 Task: Look for products in the category "Ale" that are on sale.
Action: Mouse moved to (903, 335)
Screenshot: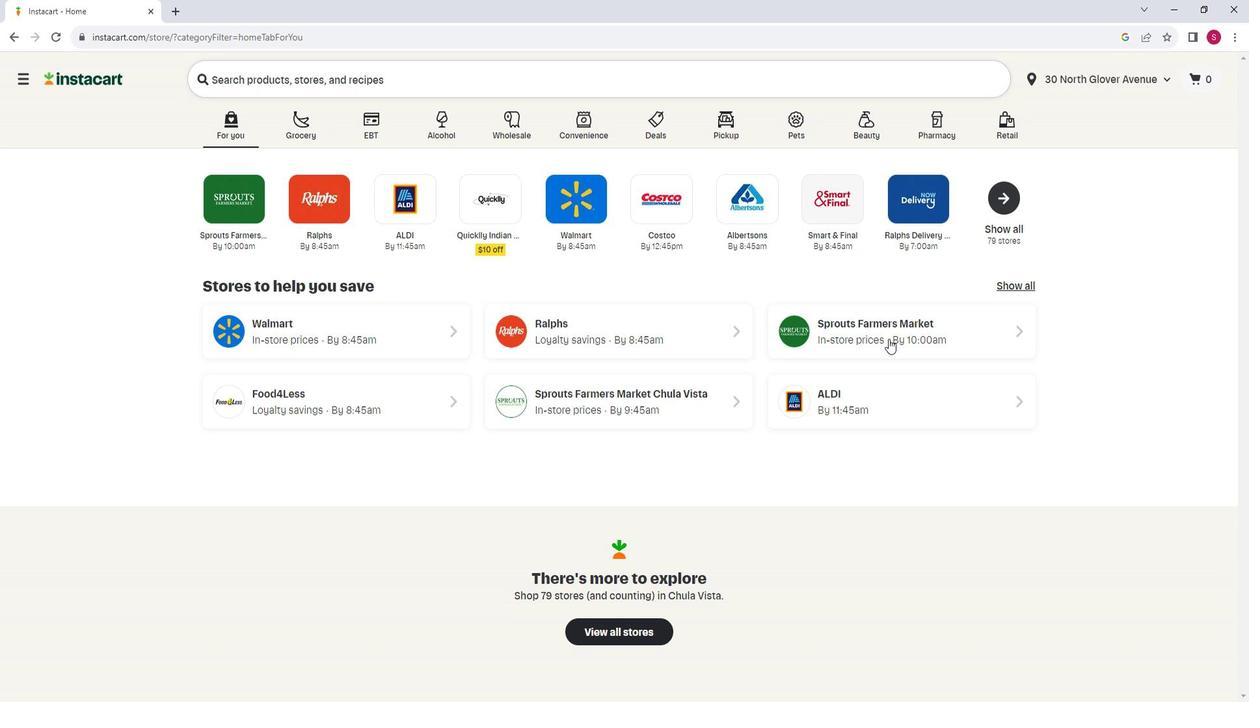 
Action: Mouse pressed left at (903, 335)
Screenshot: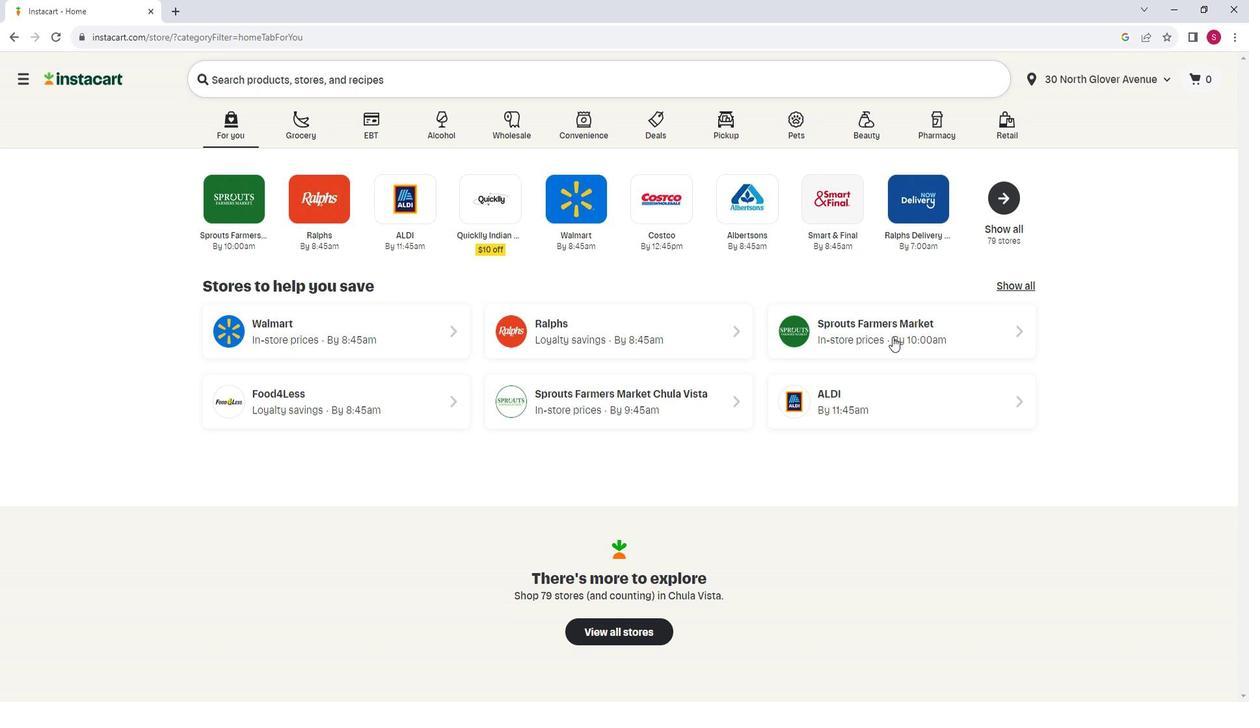 
Action: Mouse moved to (85, 489)
Screenshot: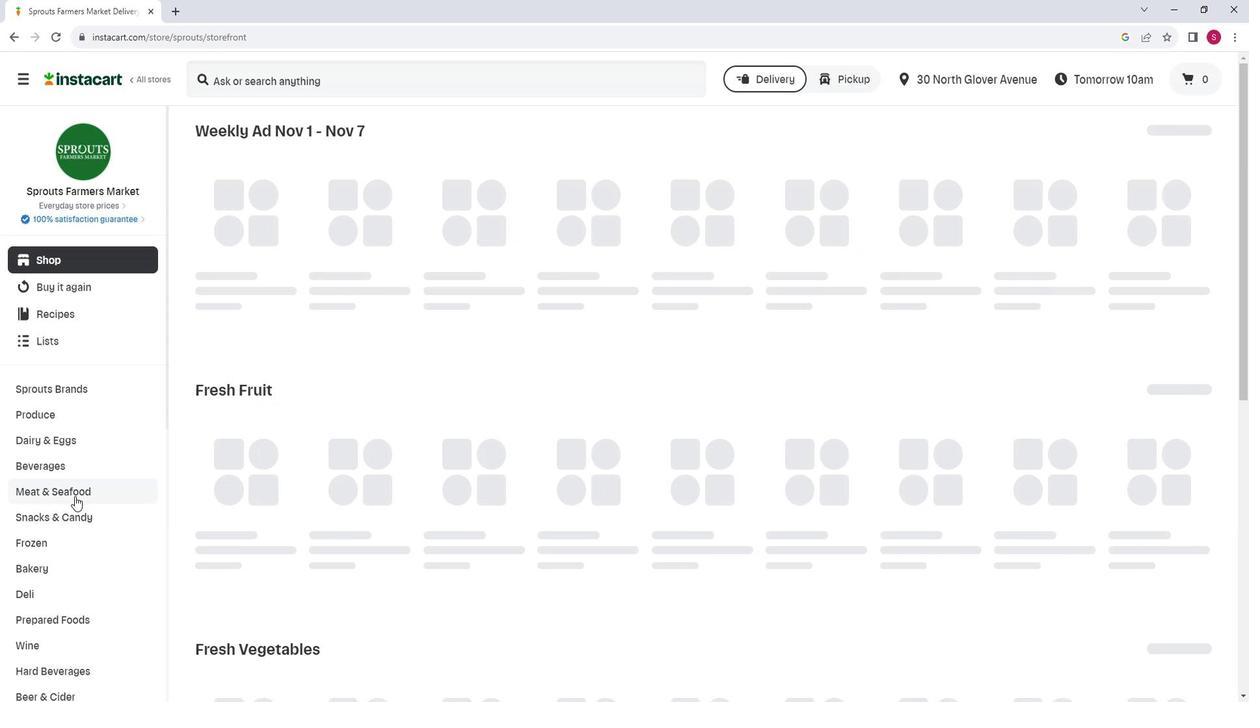 
Action: Mouse scrolled (85, 488) with delta (0, 0)
Screenshot: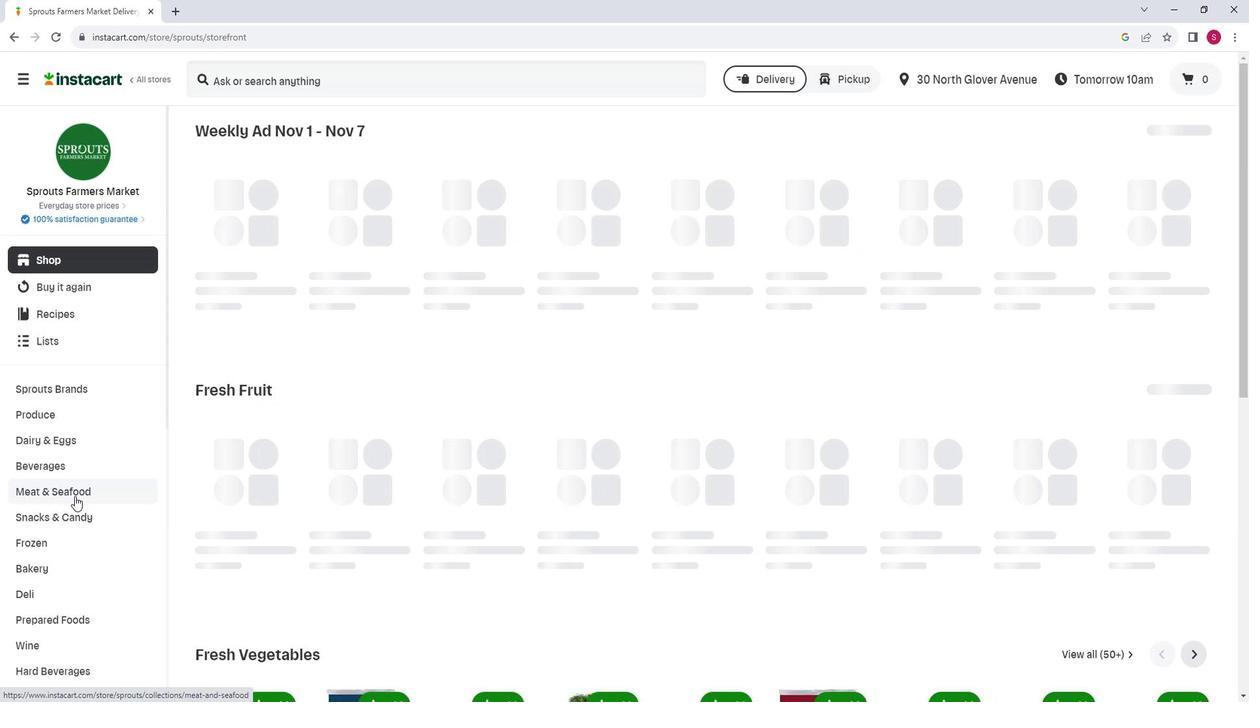 
Action: Mouse moved to (85, 490)
Screenshot: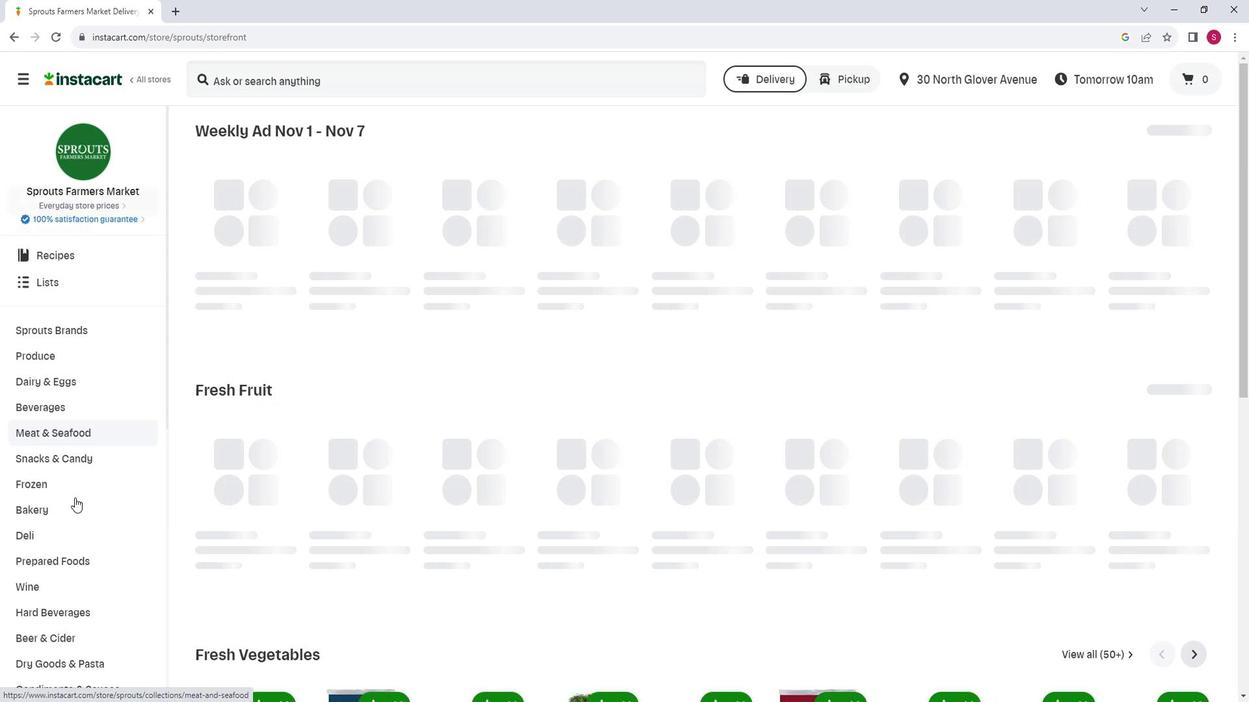 
Action: Mouse scrolled (85, 489) with delta (0, 0)
Screenshot: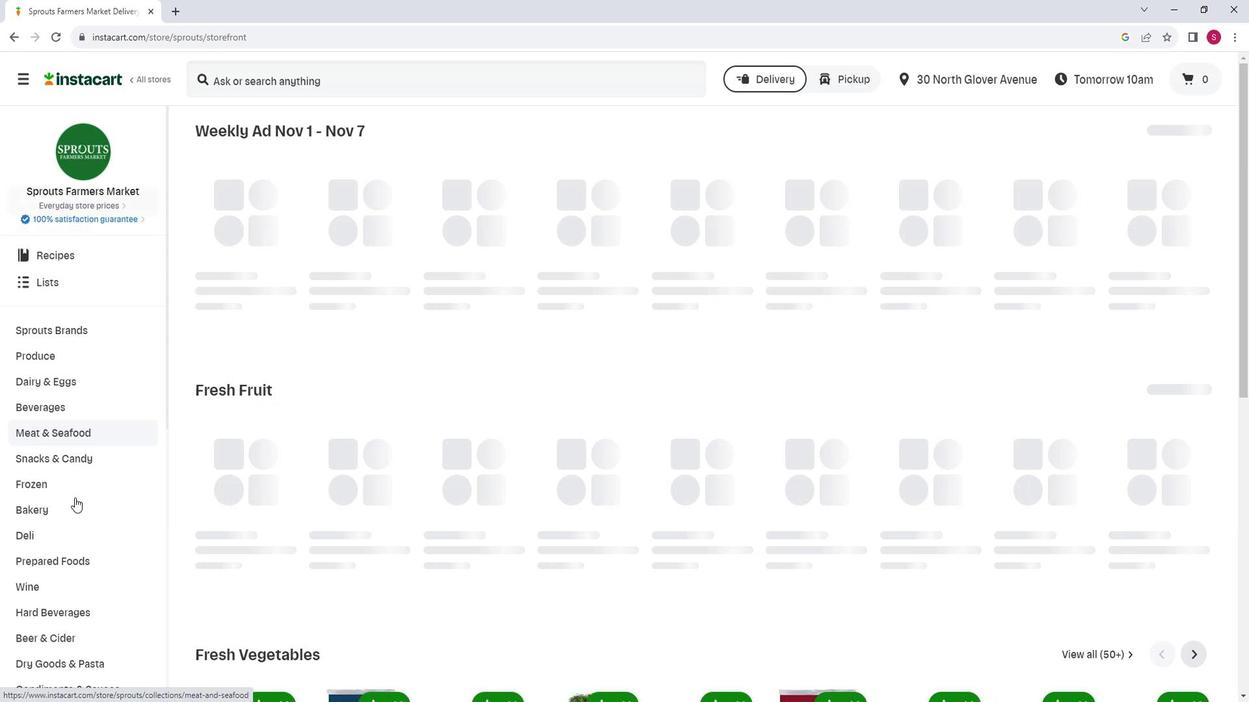 
Action: Mouse moved to (93, 545)
Screenshot: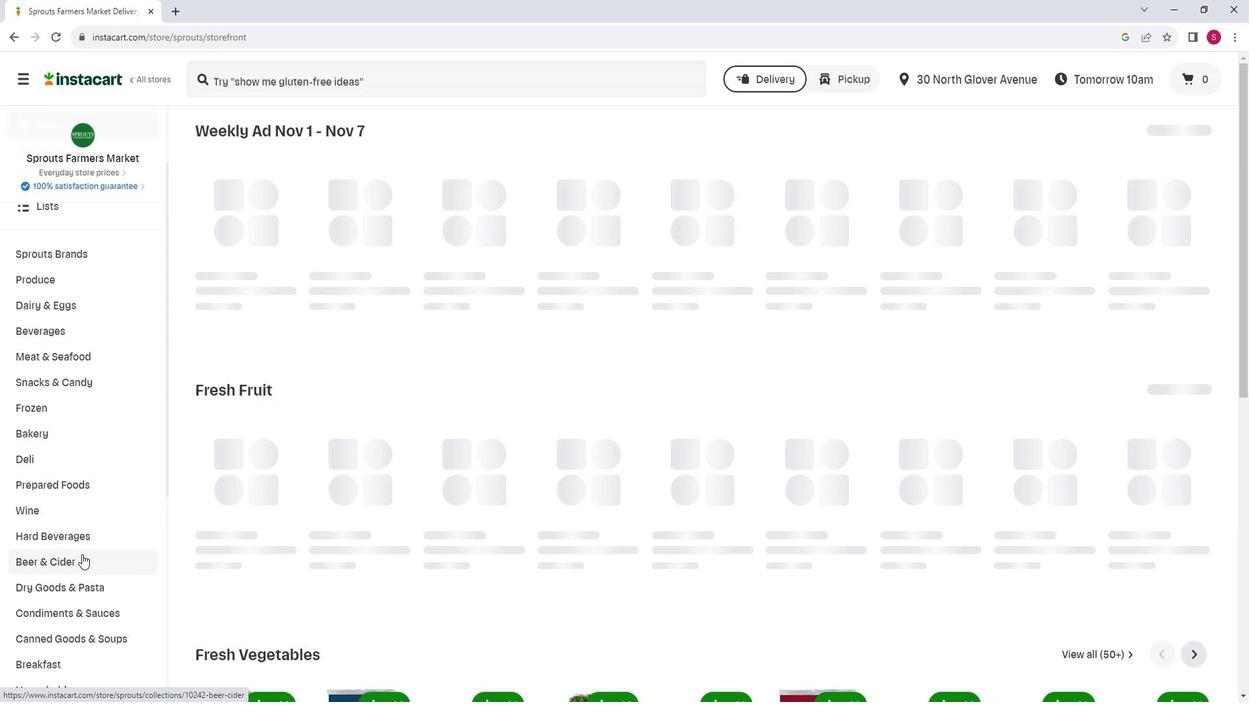 
Action: Mouse pressed left at (93, 545)
Screenshot: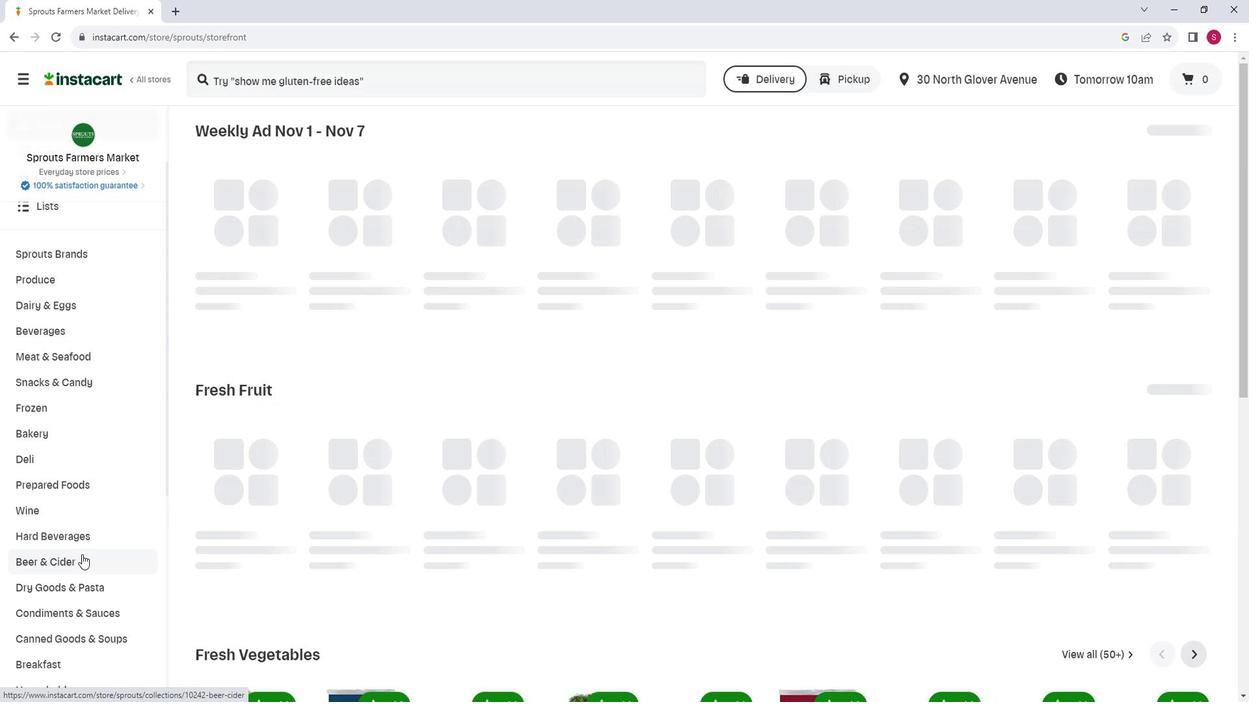 
Action: Mouse moved to (457, 175)
Screenshot: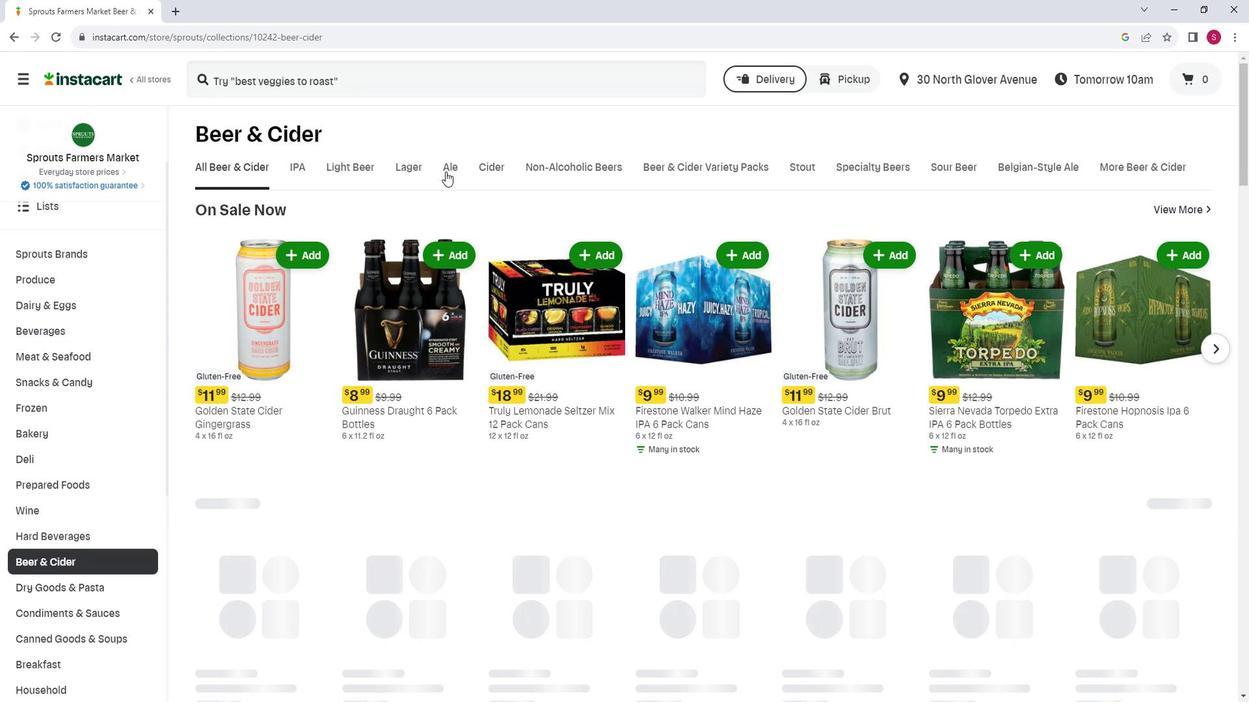 
Action: Mouse pressed left at (457, 175)
Screenshot: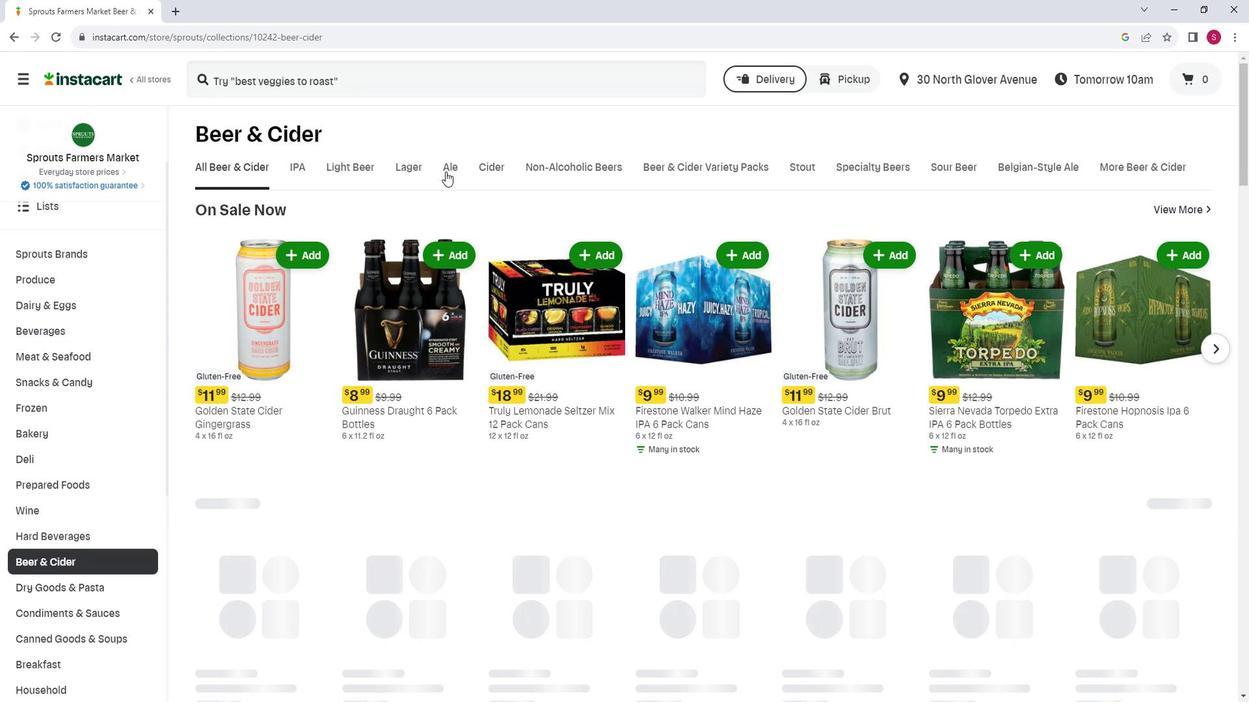 
Action: Mouse moved to (327, 225)
Screenshot: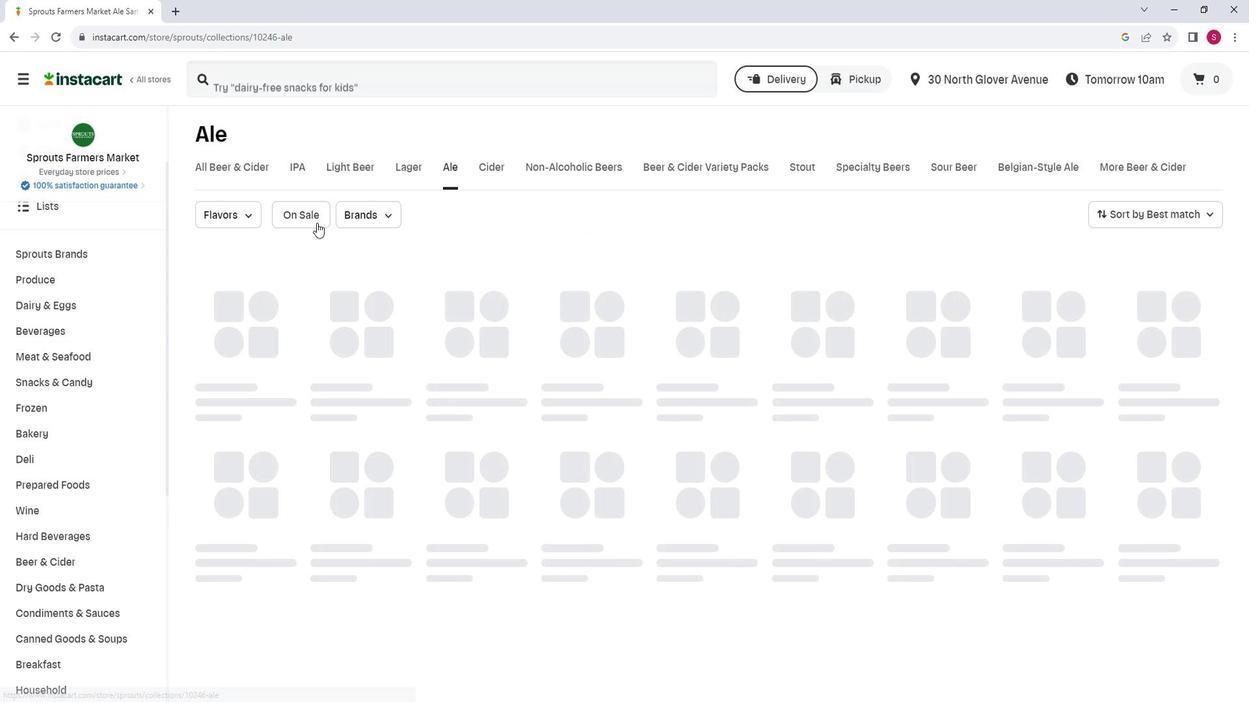 
Action: Mouse pressed left at (327, 225)
Screenshot: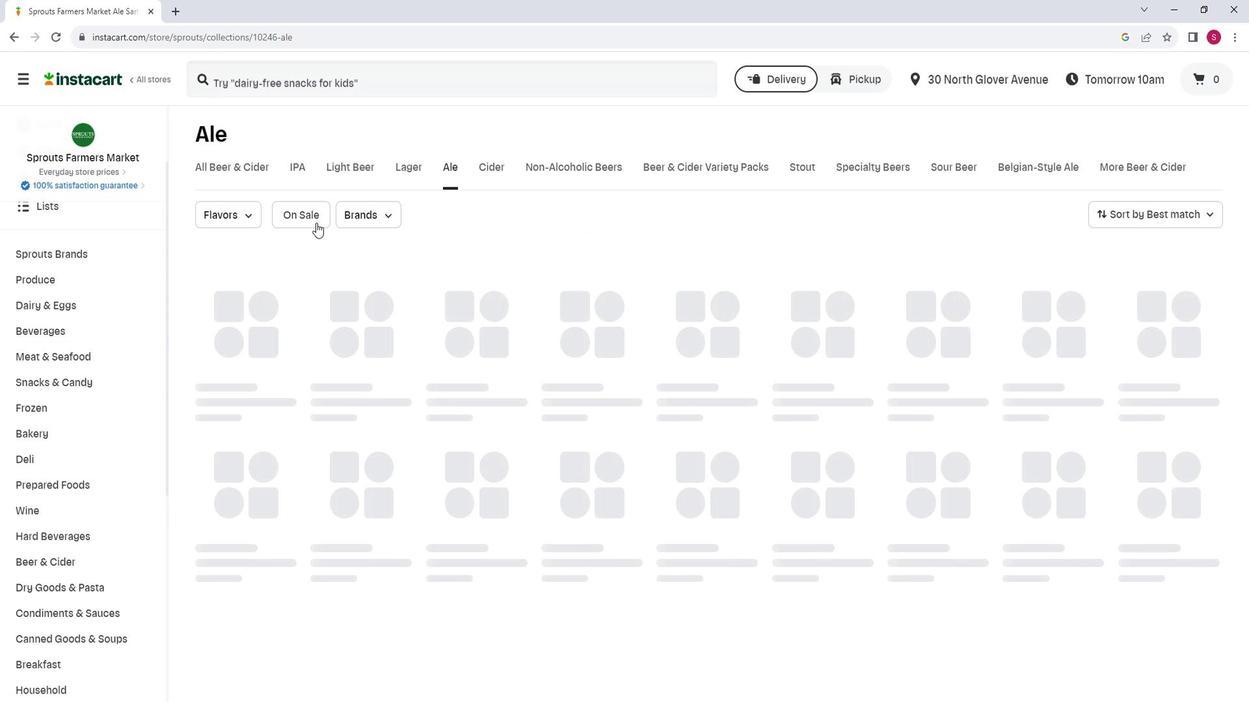
Action: Mouse moved to (504, 232)
Screenshot: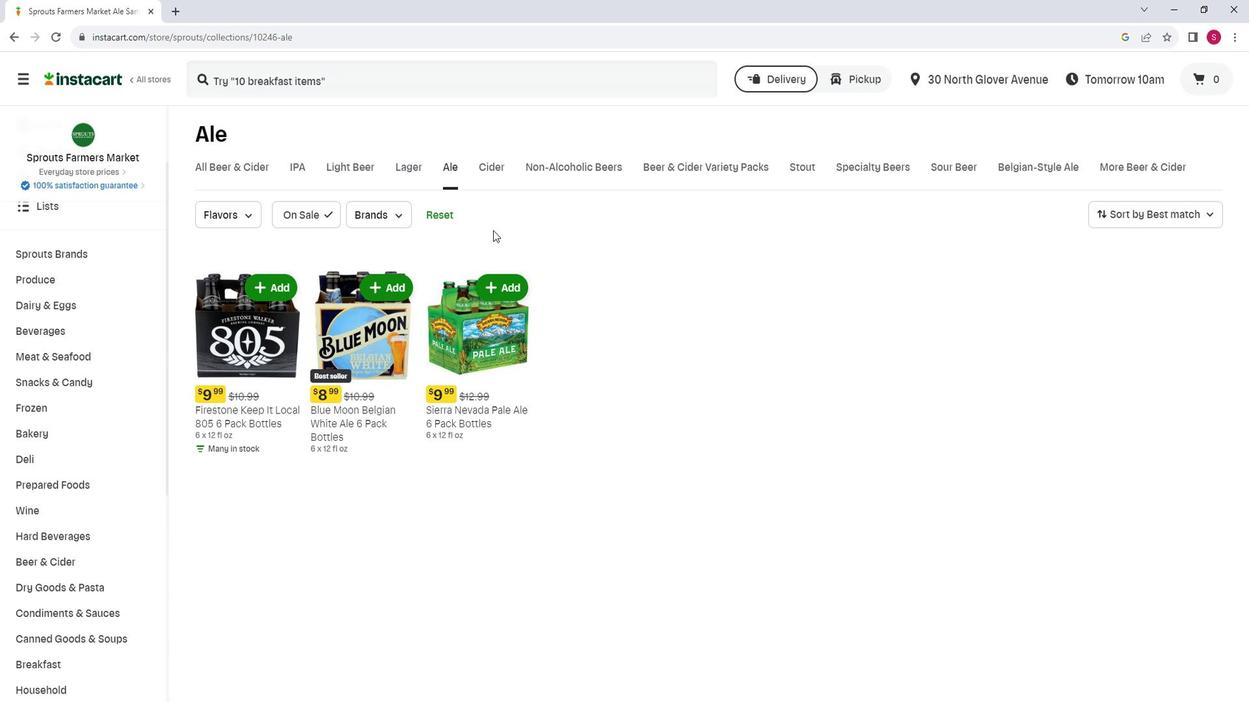 
